 Task: Create a rule from the Routing list, Task moved to a section -> Set Priority in the project AgileNimbus , set the section as To-Do and set the priority of the task as  High
Action: Mouse moved to (1068, 438)
Screenshot: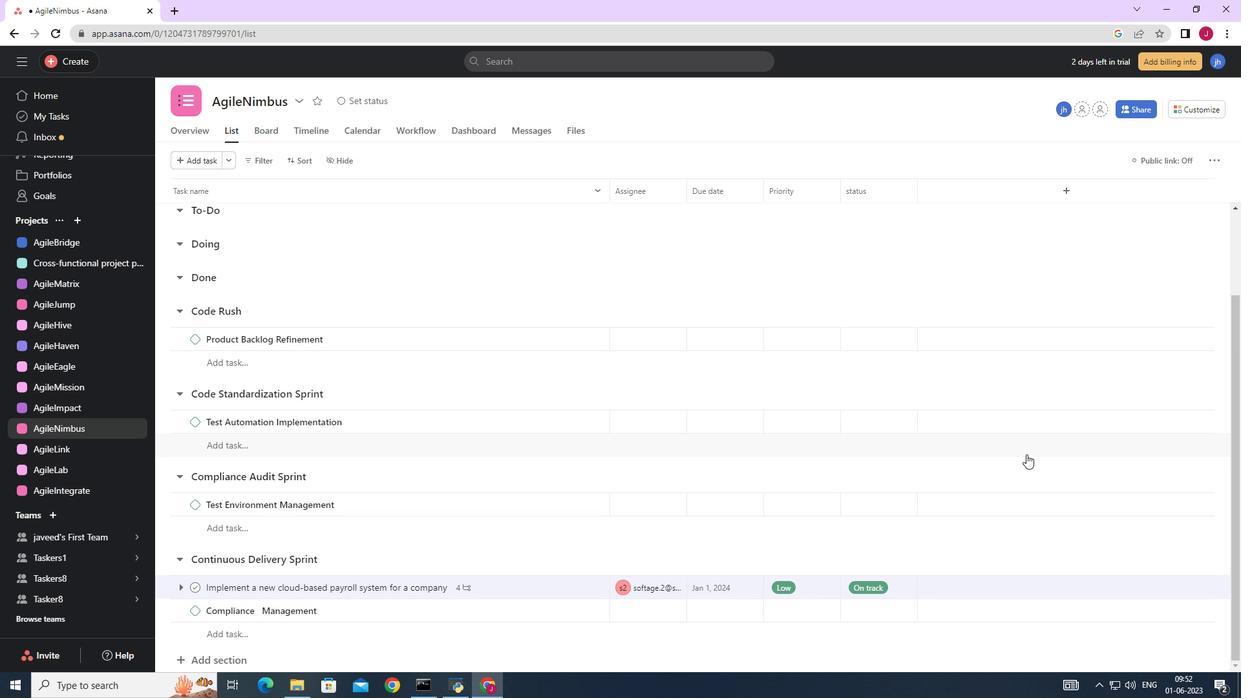 
Action: Mouse scrolled (1068, 439) with delta (0, 0)
Screenshot: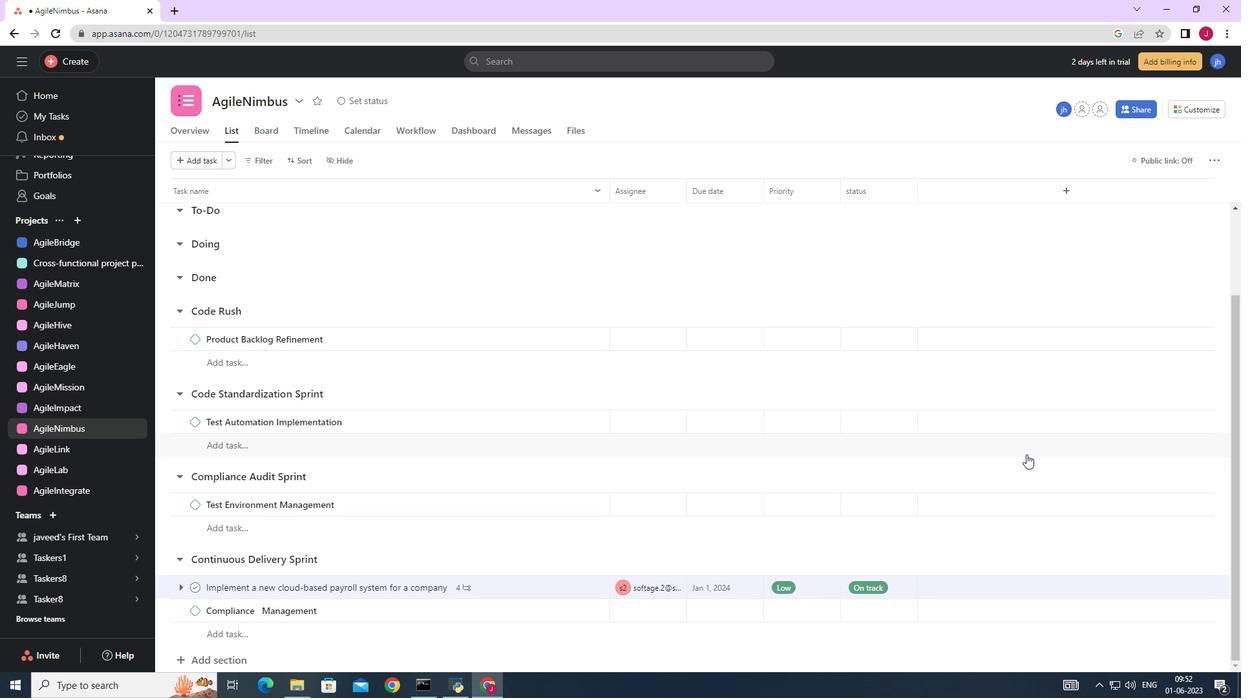 
Action: Mouse scrolled (1068, 439) with delta (0, 0)
Screenshot: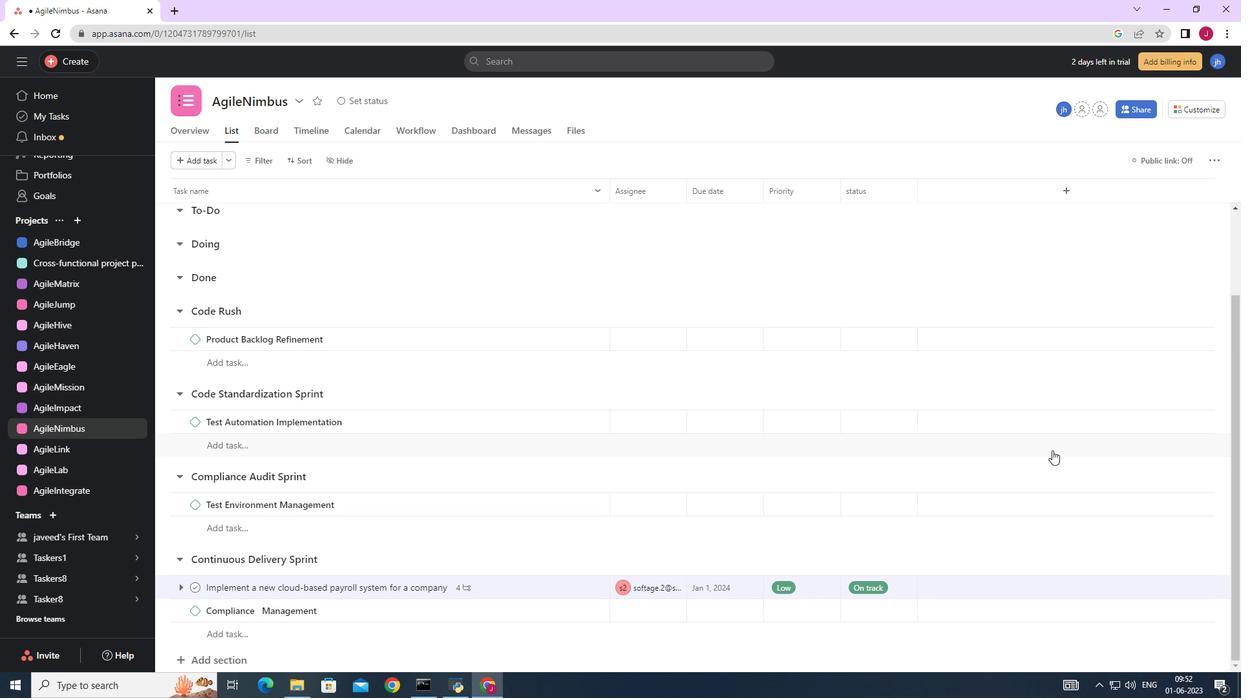 
Action: Mouse scrolled (1068, 439) with delta (0, 0)
Screenshot: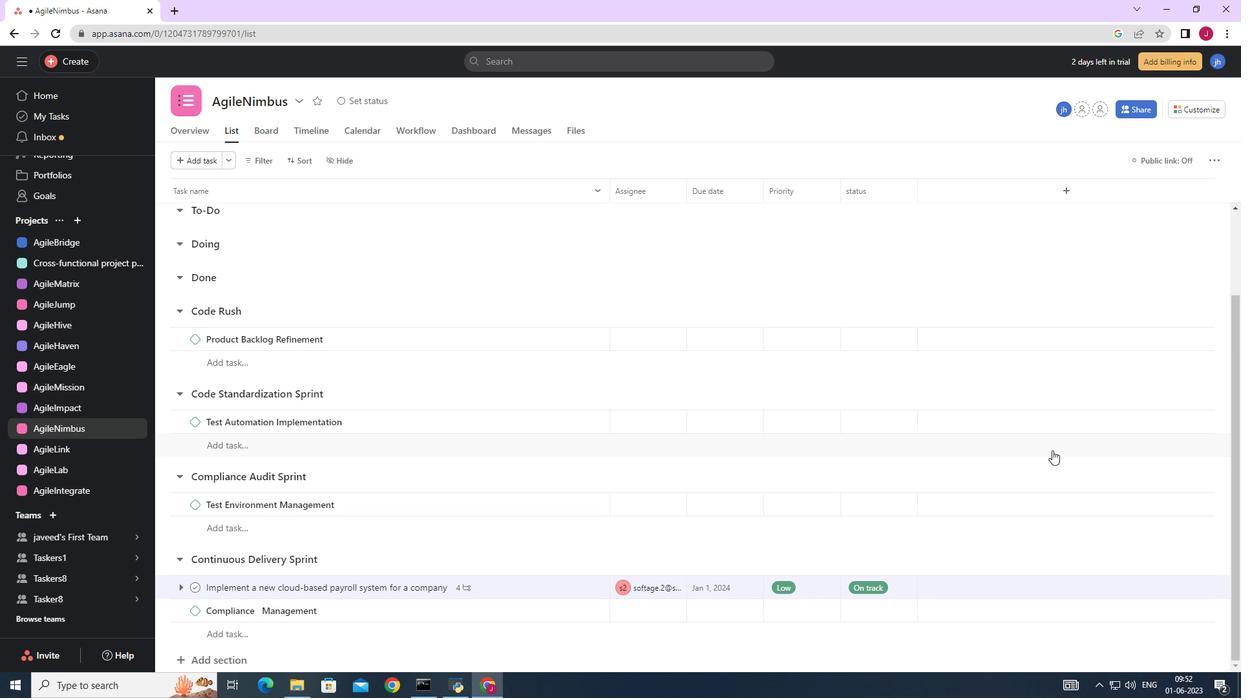 
Action: Mouse scrolled (1068, 439) with delta (0, 0)
Screenshot: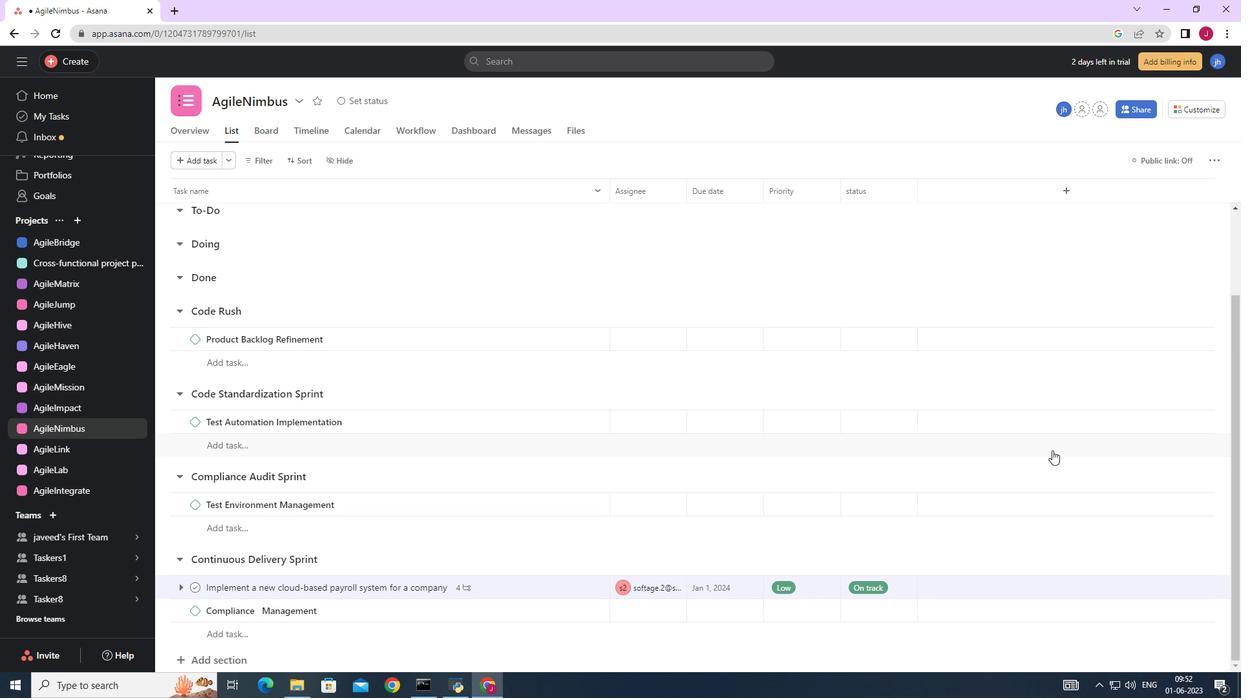 
Action: Mouse moved to (1073, 427)
Screenshot: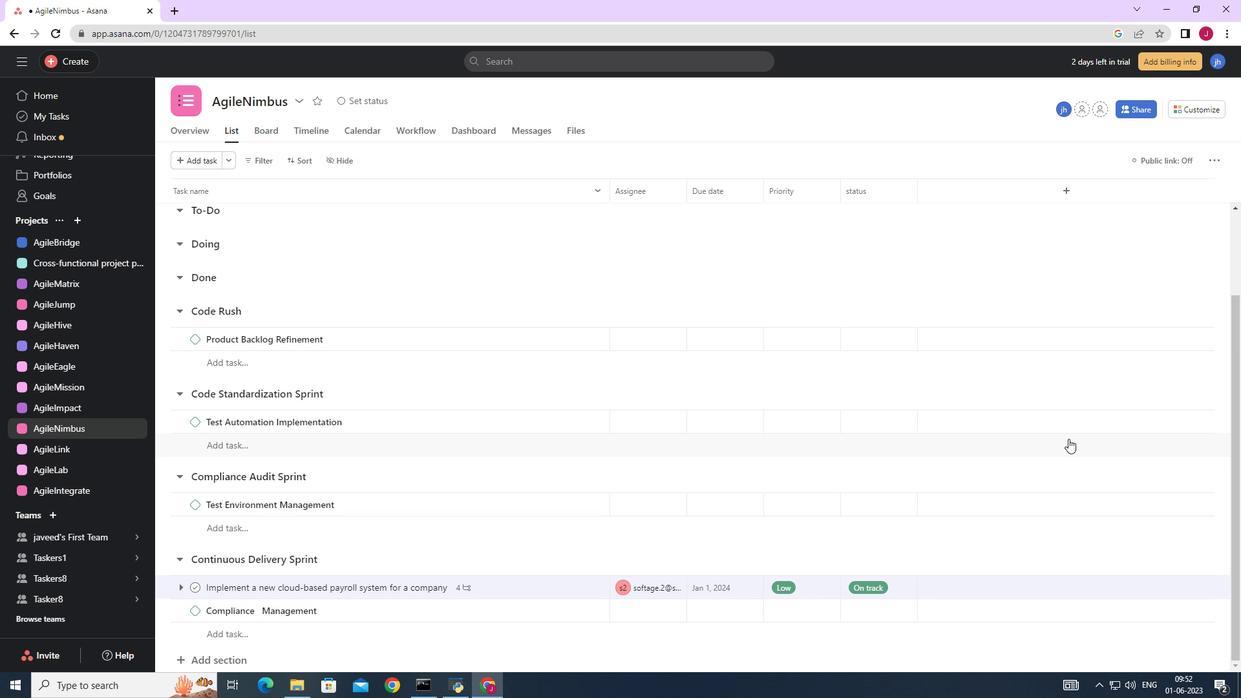 
Action: Mouse scrolled (1071, 433) with delta (0, 0)
Screenshot: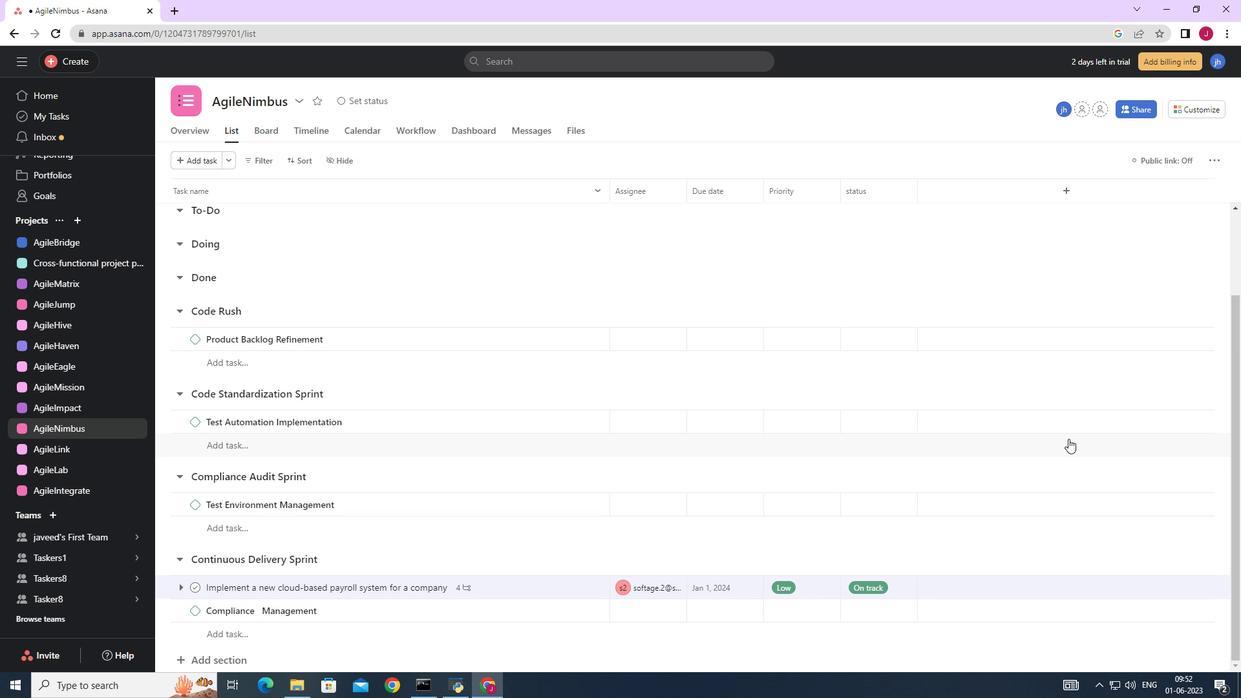 
Action: Mouse moved to (1197, 106)
Screenshot: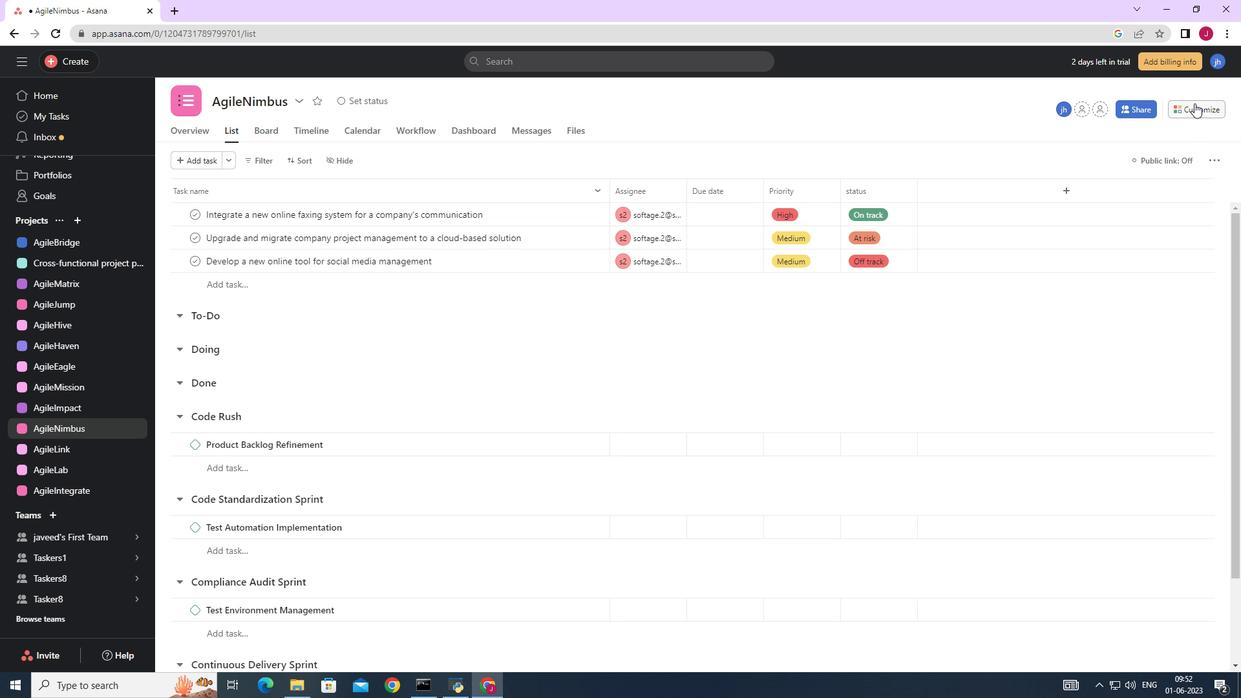 
Action: Mouse pressed left at (1197, 106)
Screenshot: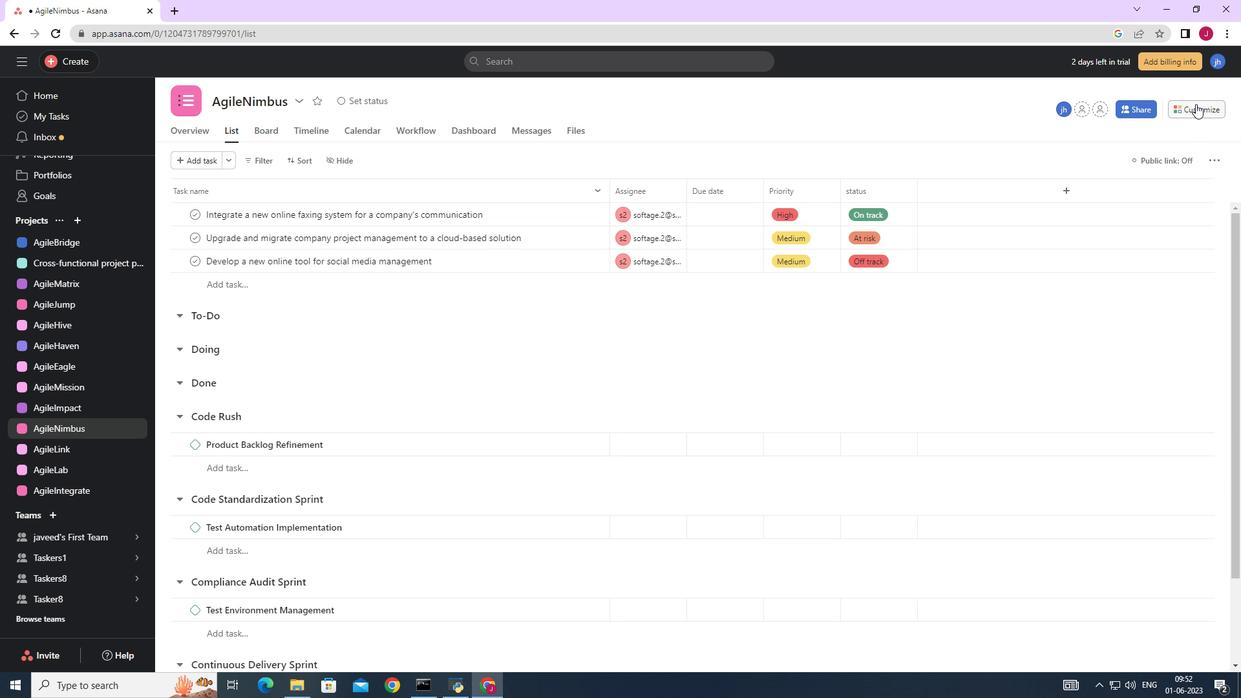 
Action: Mouse moved to (967, 279)
Screenshot: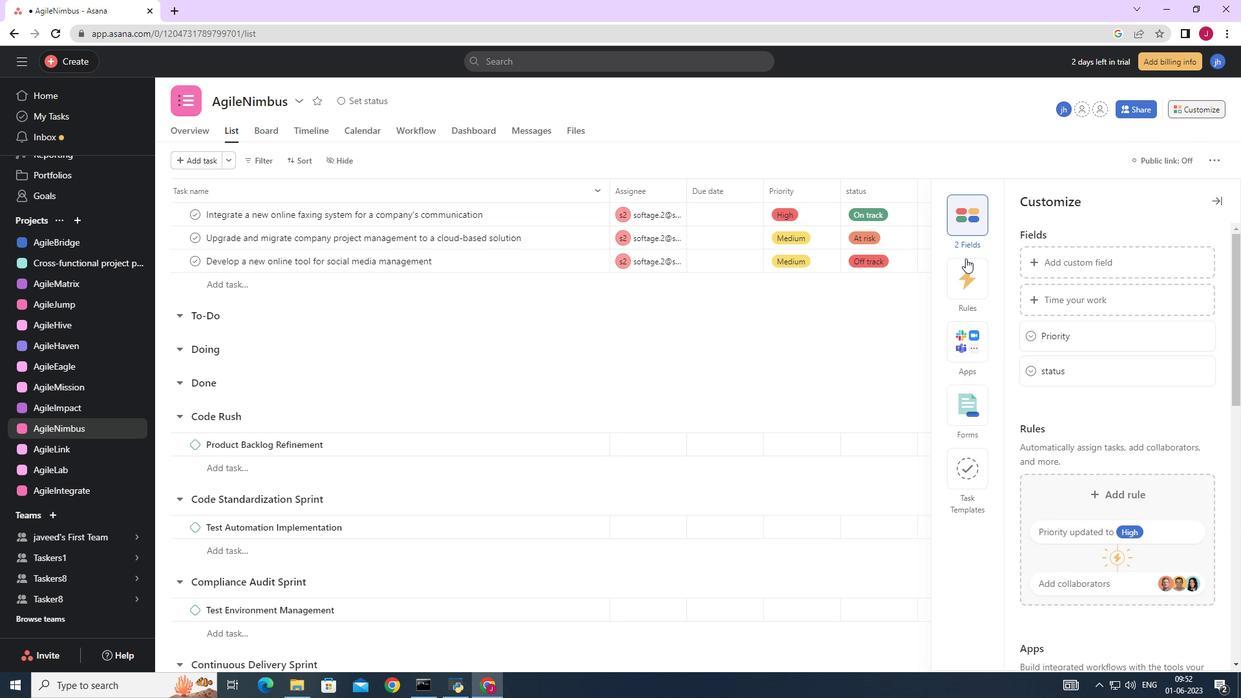 
Action: Mouse pressed left at (967, 279)
Screenshot: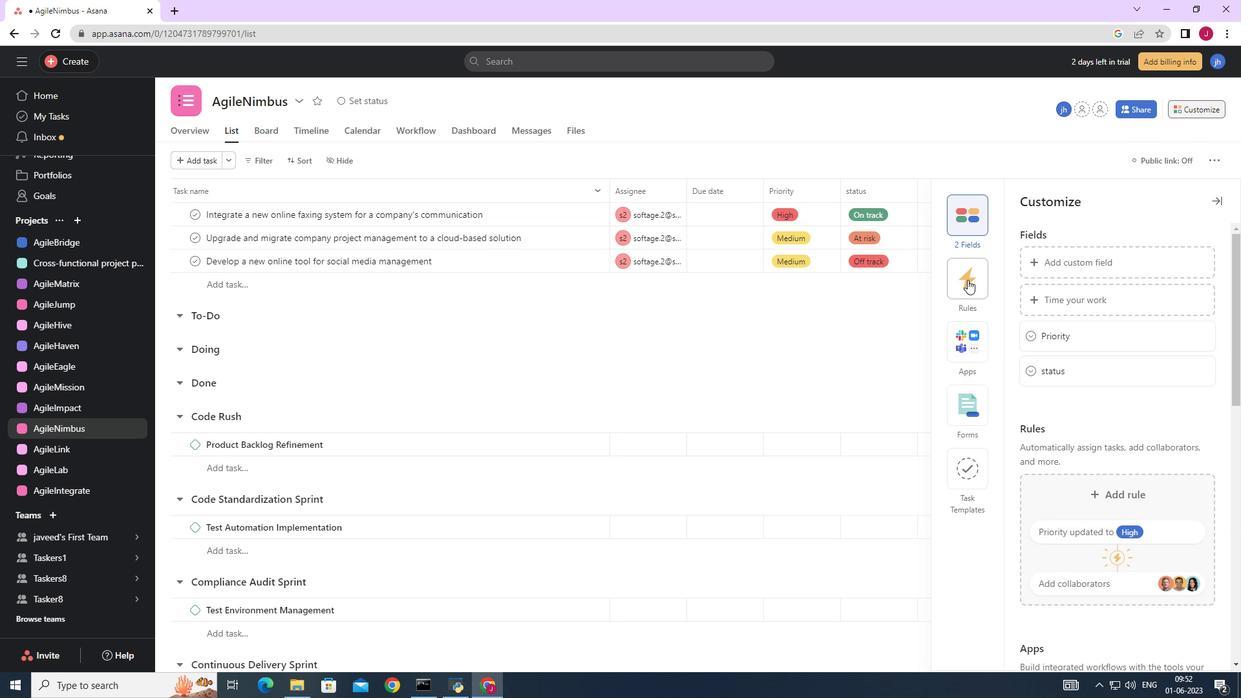 
Action: Mouse moved to (1078, 307)
Screenshot: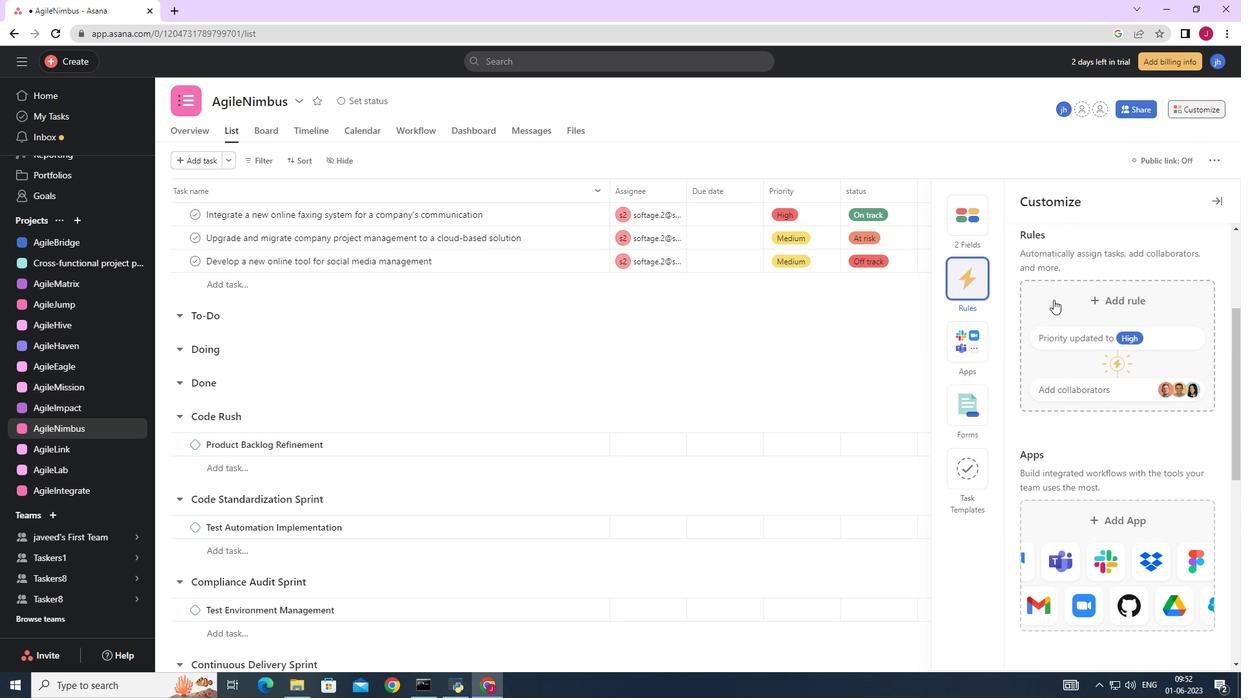
Action: Mouse pressed left at (1078, 307)
Screenshot: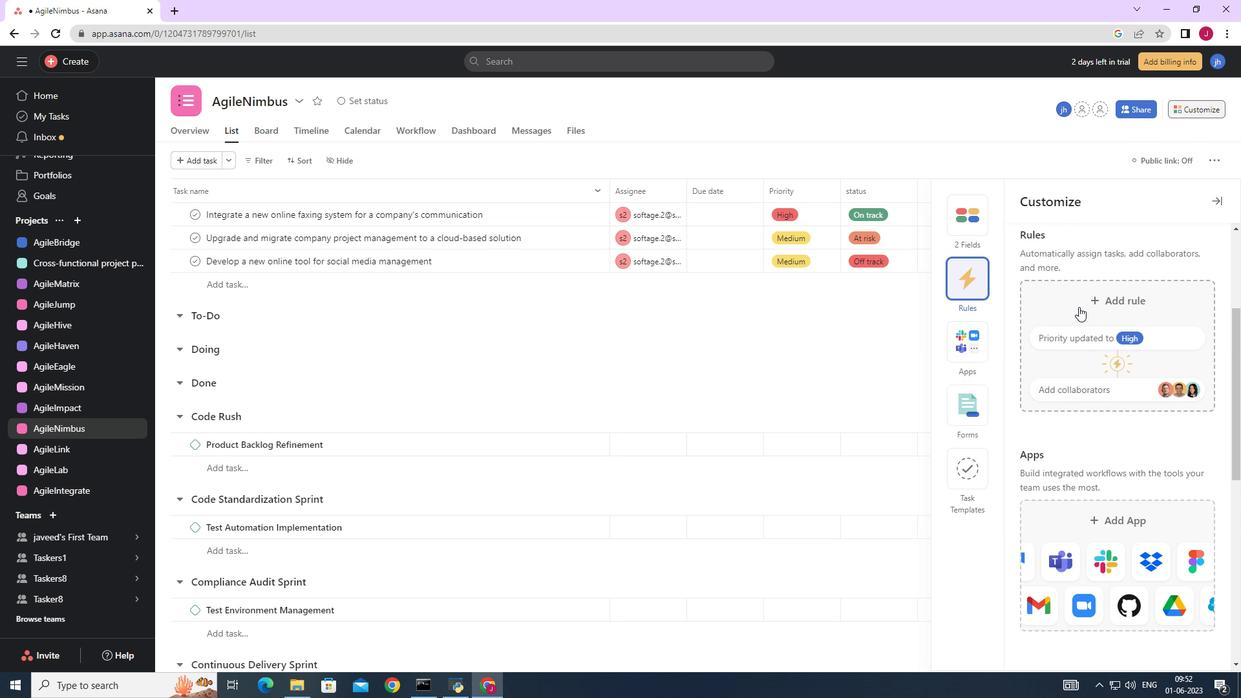 
Action: Mouse moved to (260, 171)
Screenshot: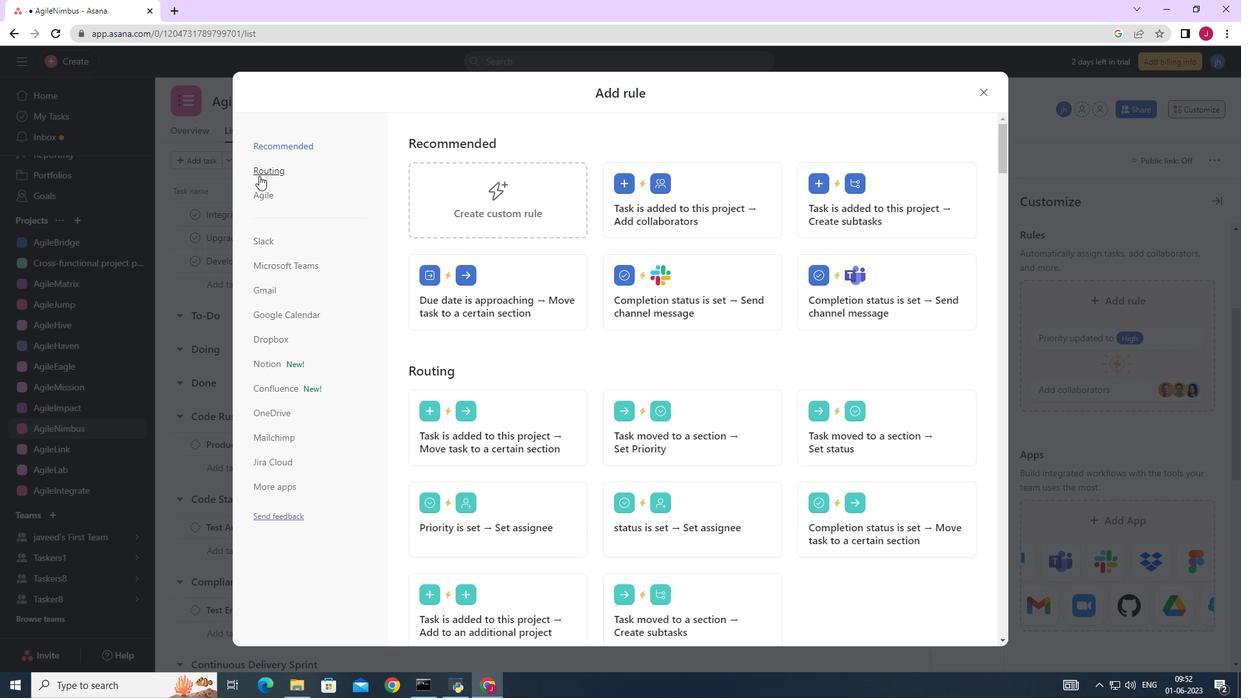 
Action: Mouse pressed left at (260, 171)
Screenshot: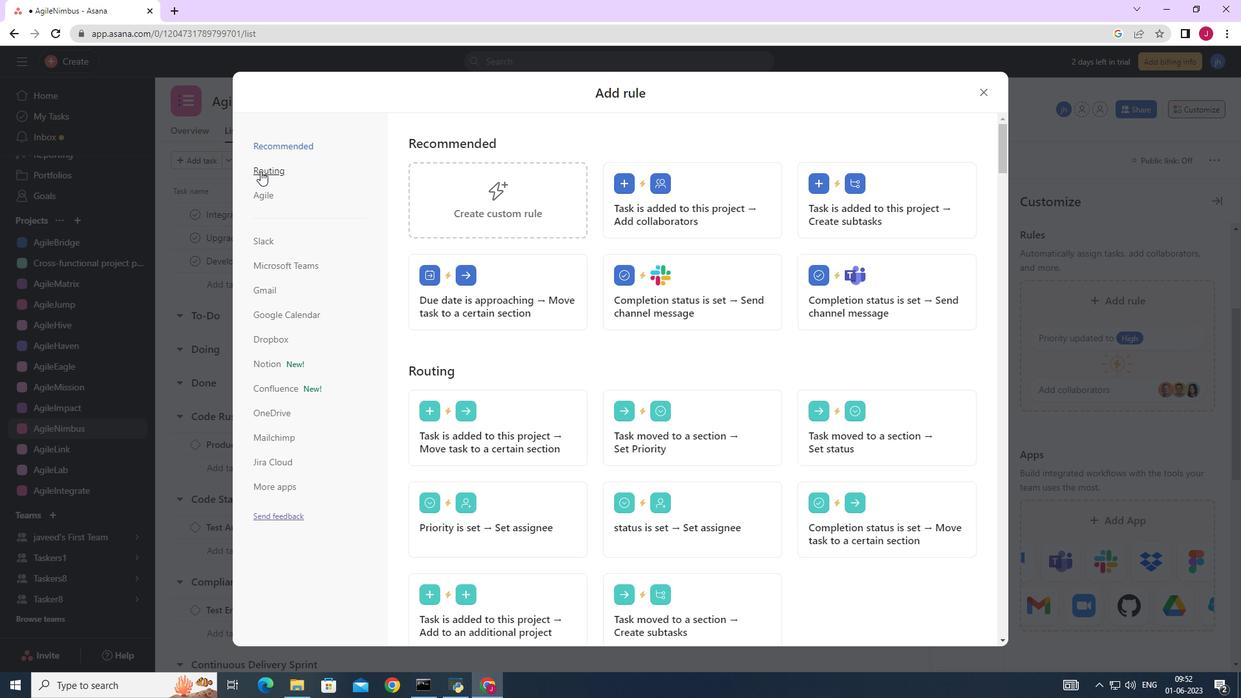 
Action: Mouse moved to (712, 206)
Screenshot: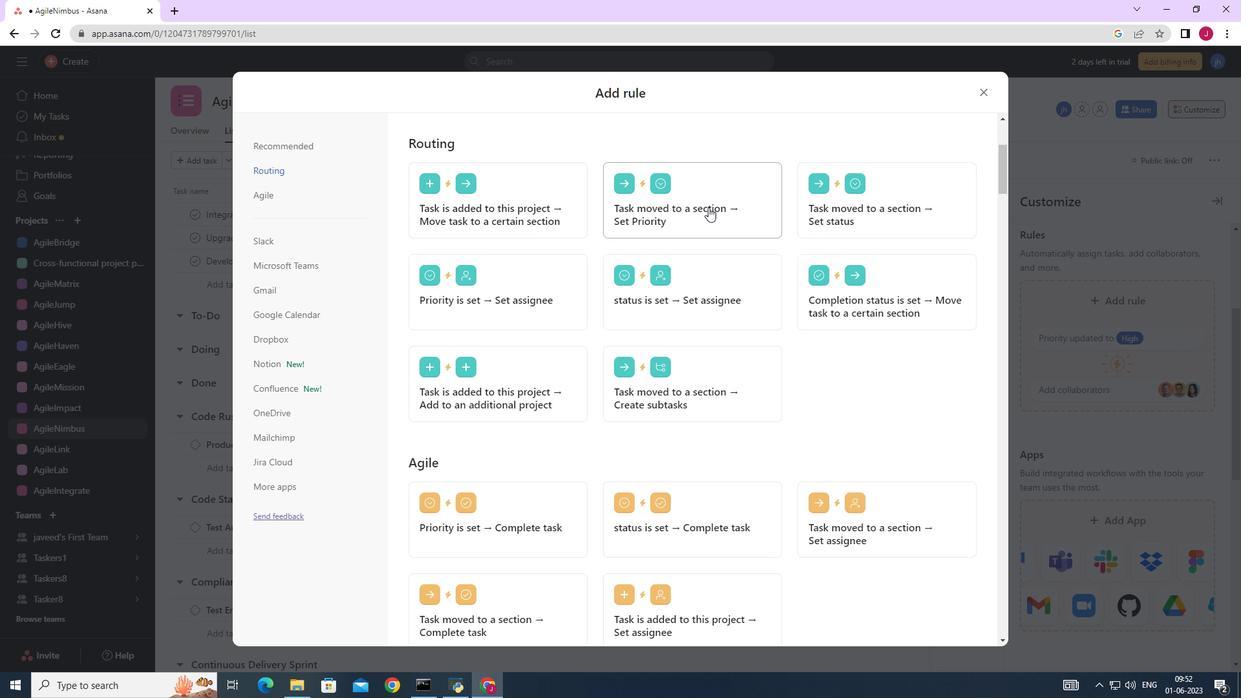 
Action: Mouse pressed left at (712, 206)
Screenshot: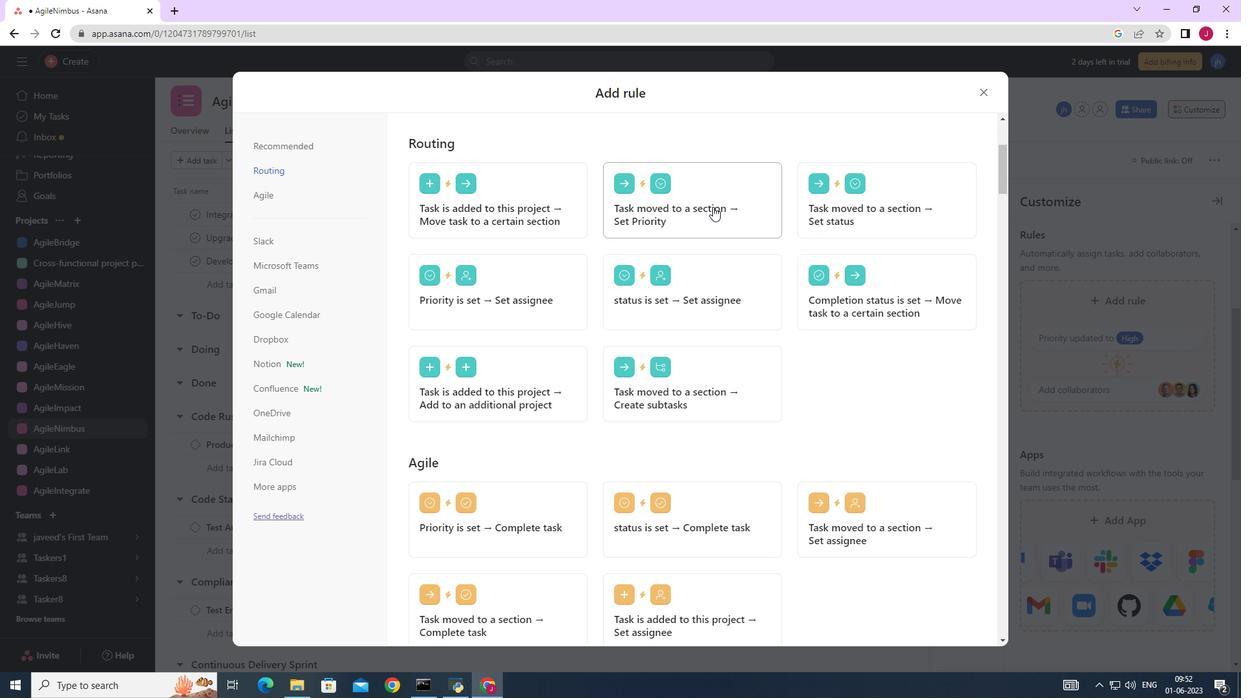 
Action: Mouse moved to (522, 340)
Screenshot: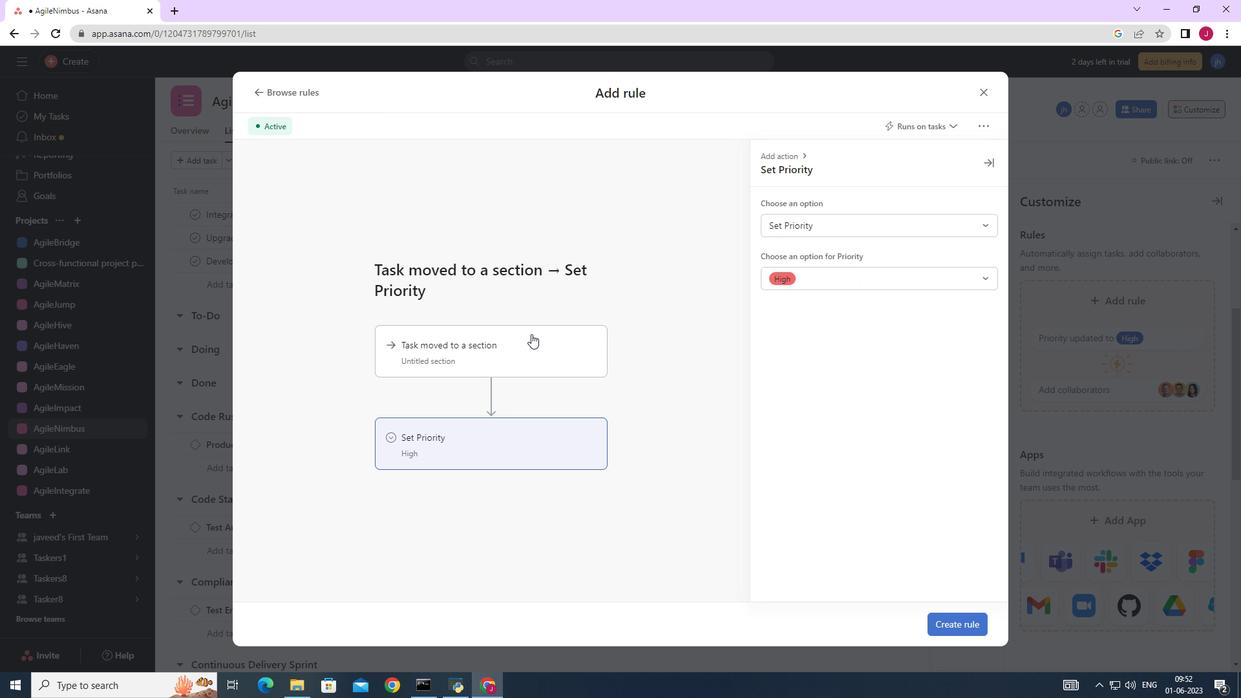 
Action: Mouse pressed left at (522, 340)
Screenshot: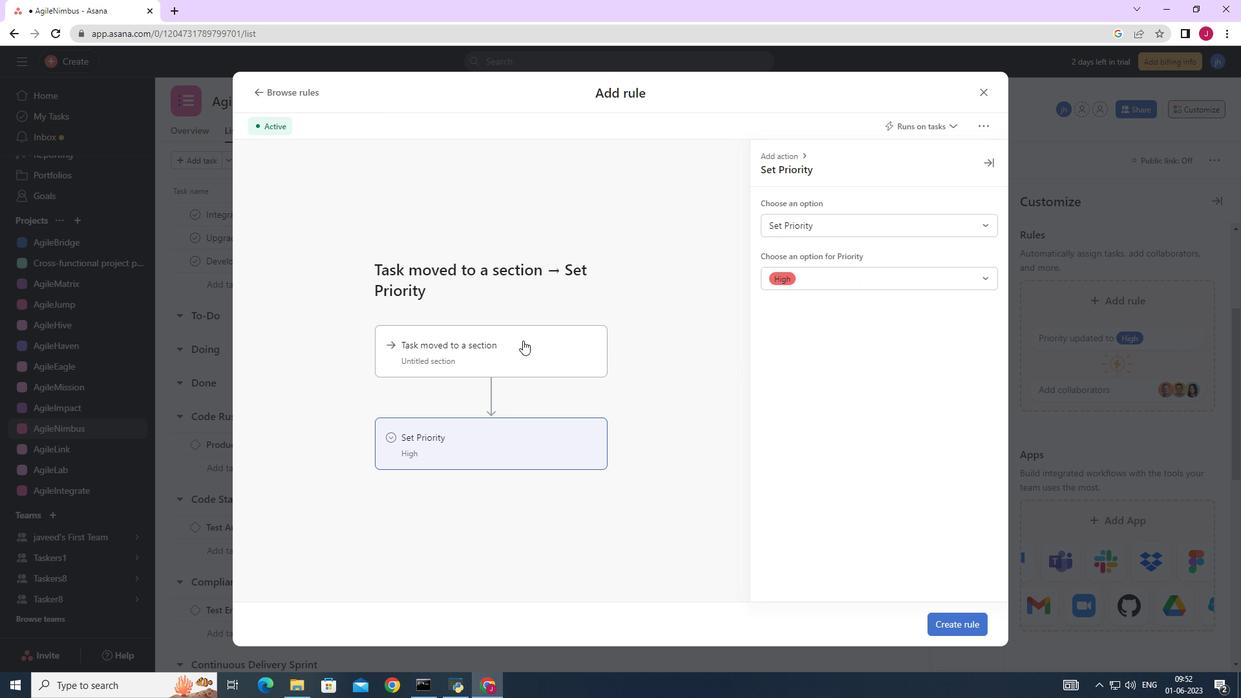 
Action: Mouse moved to (796, 221)
Screenshot: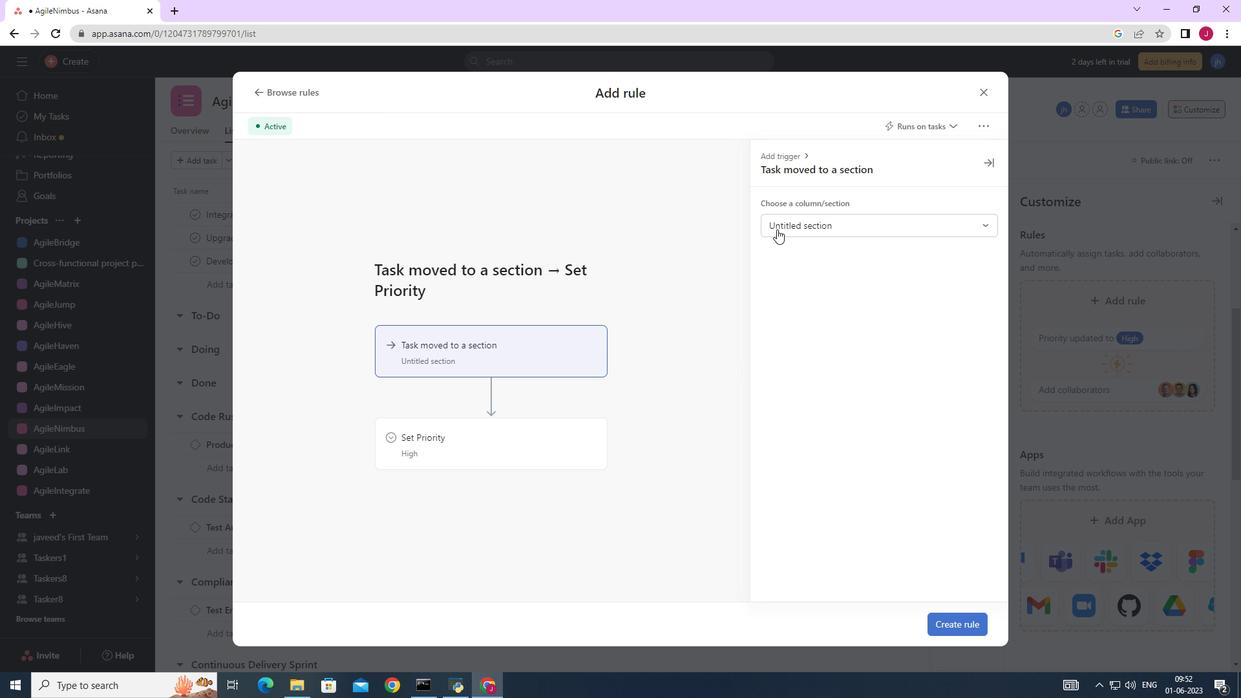 
Action: Mouse pressed left at (796, 221)
Screenshot: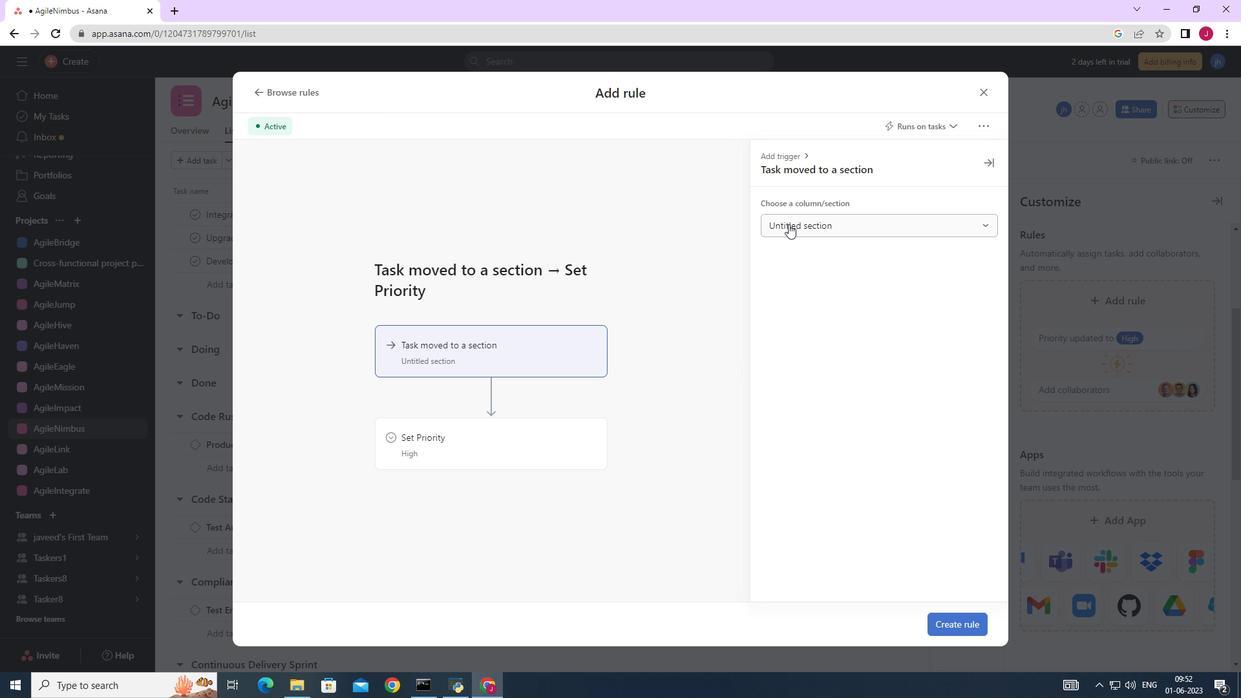 
Action: Mouse moved to (801, 277)
Screenshot: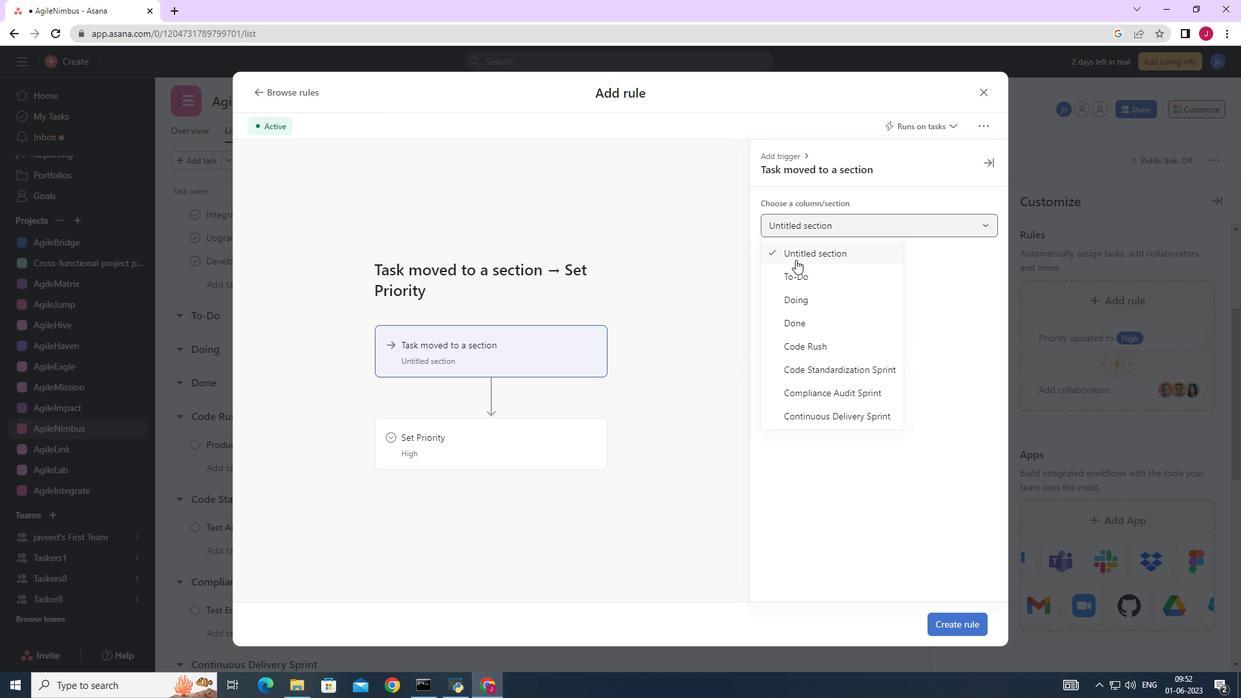 
Action: Mouse pressed left at (801, 277)
Screenshot: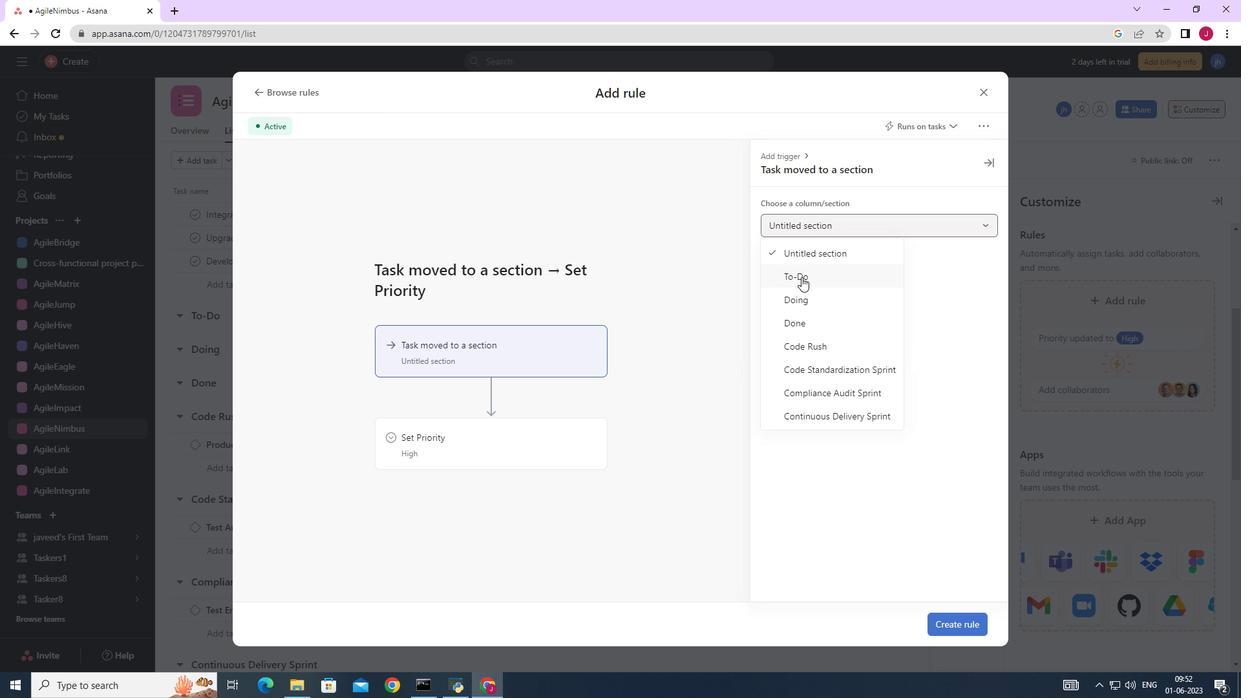 
Action: Mouse moved to (478, 437)
Screenshot: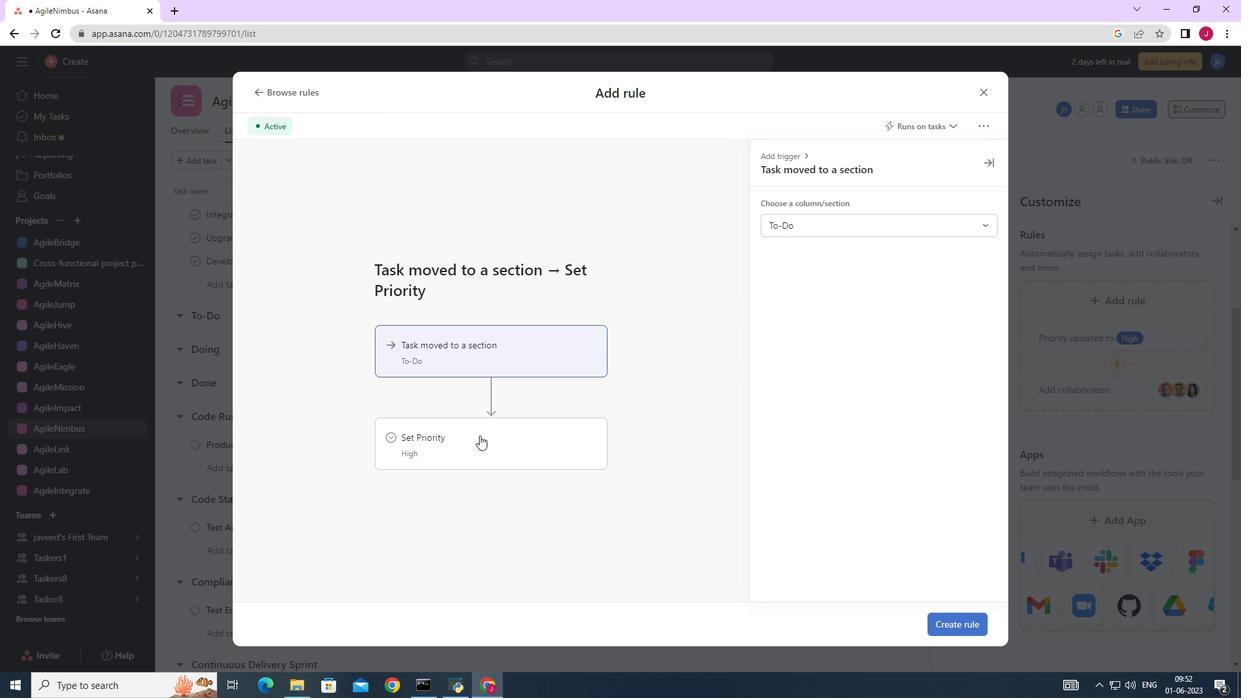 
Action: Mouse pressed left at (478, 437)
Screenshot: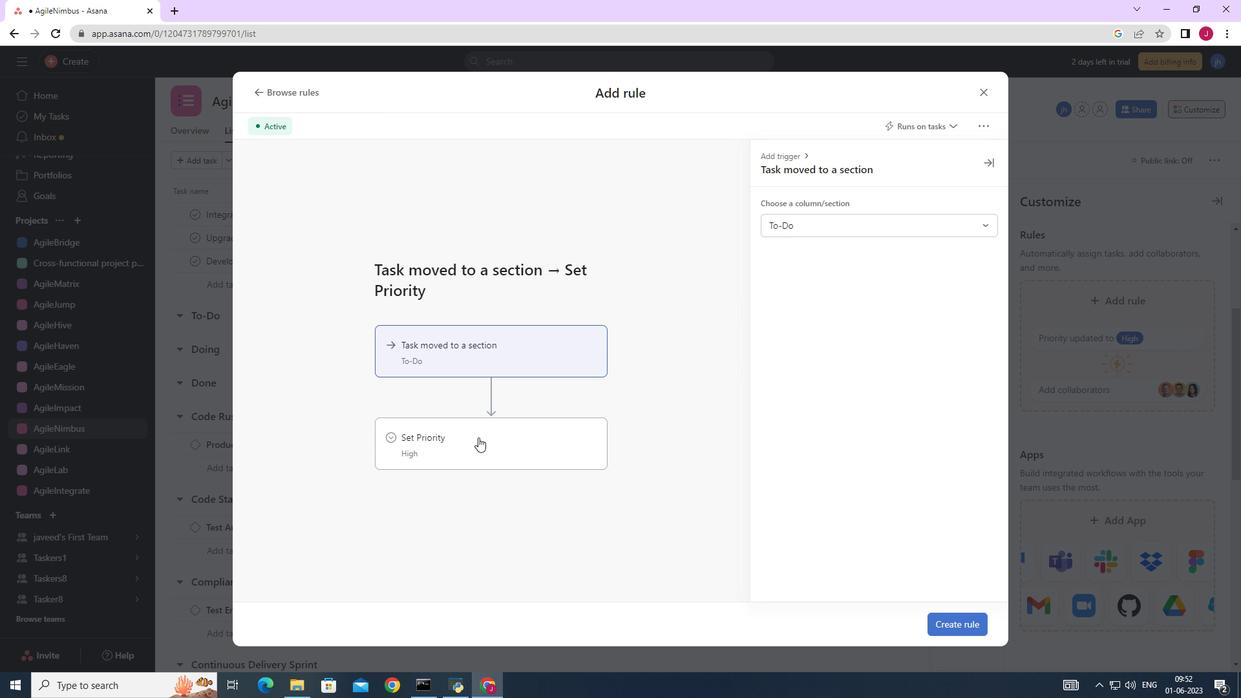 
Action: Mouse moved to (813, 223)
Screenshot: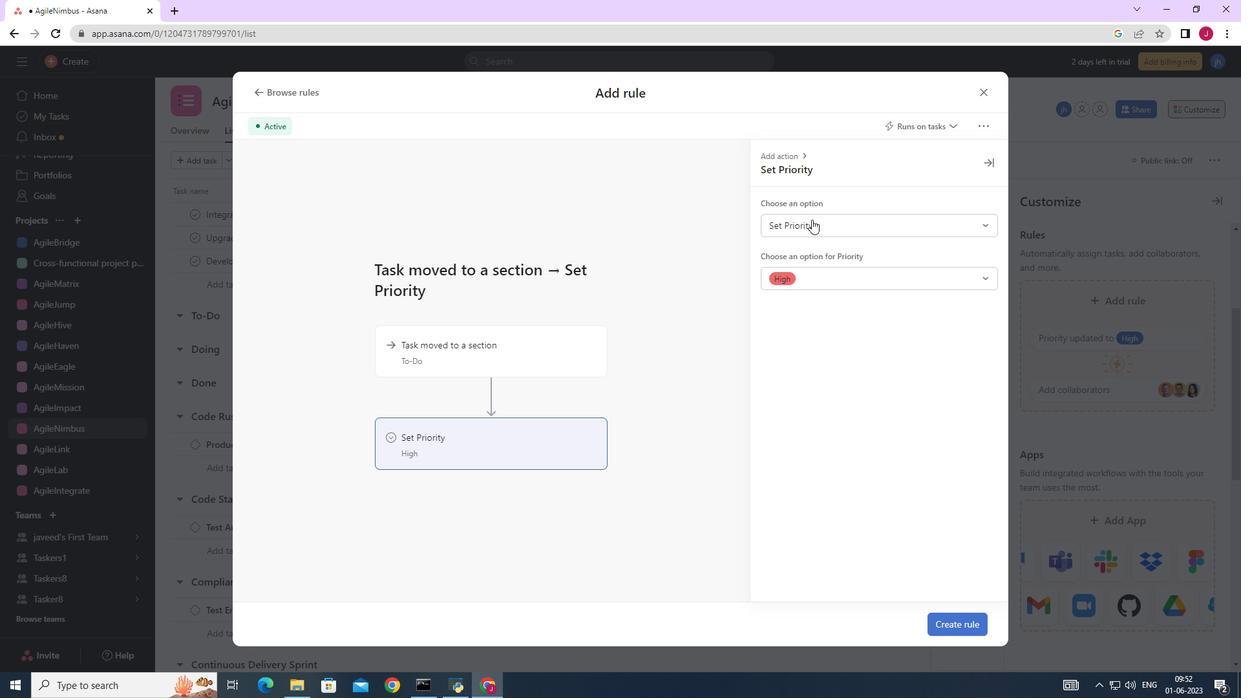 
Action: Mouse pressed left at (813, 223)
Screenshot: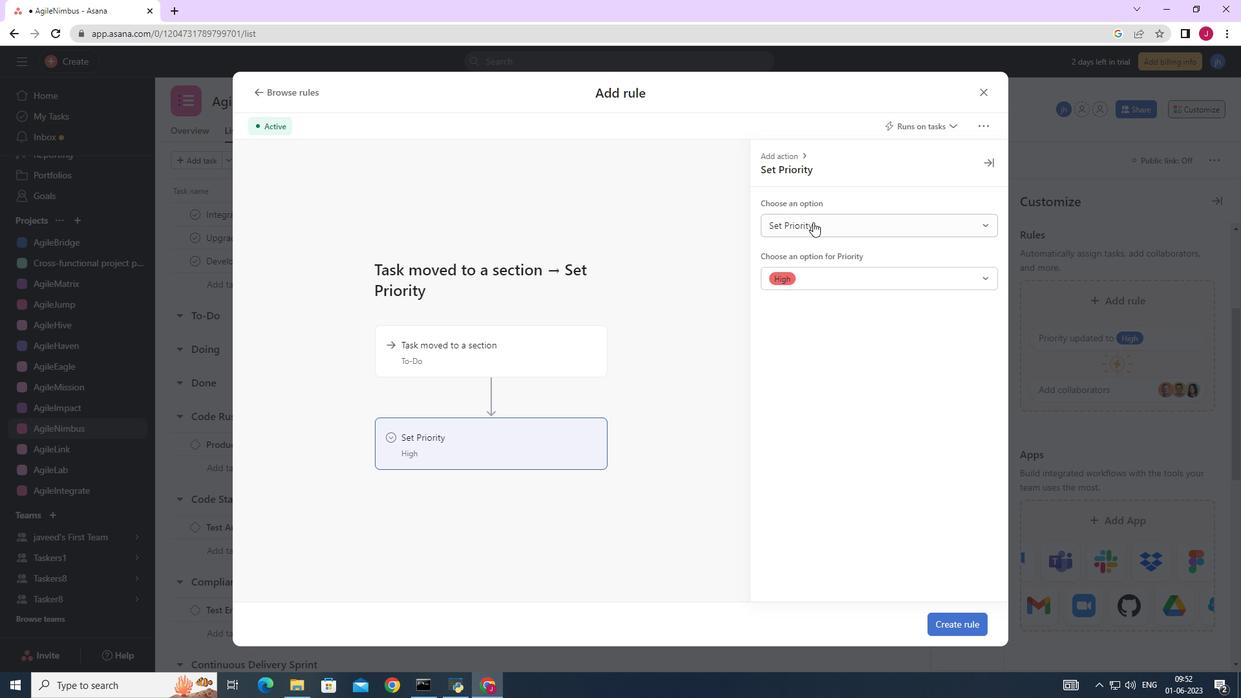 
Action: Mouse moved to (806, 254)
Screenshot: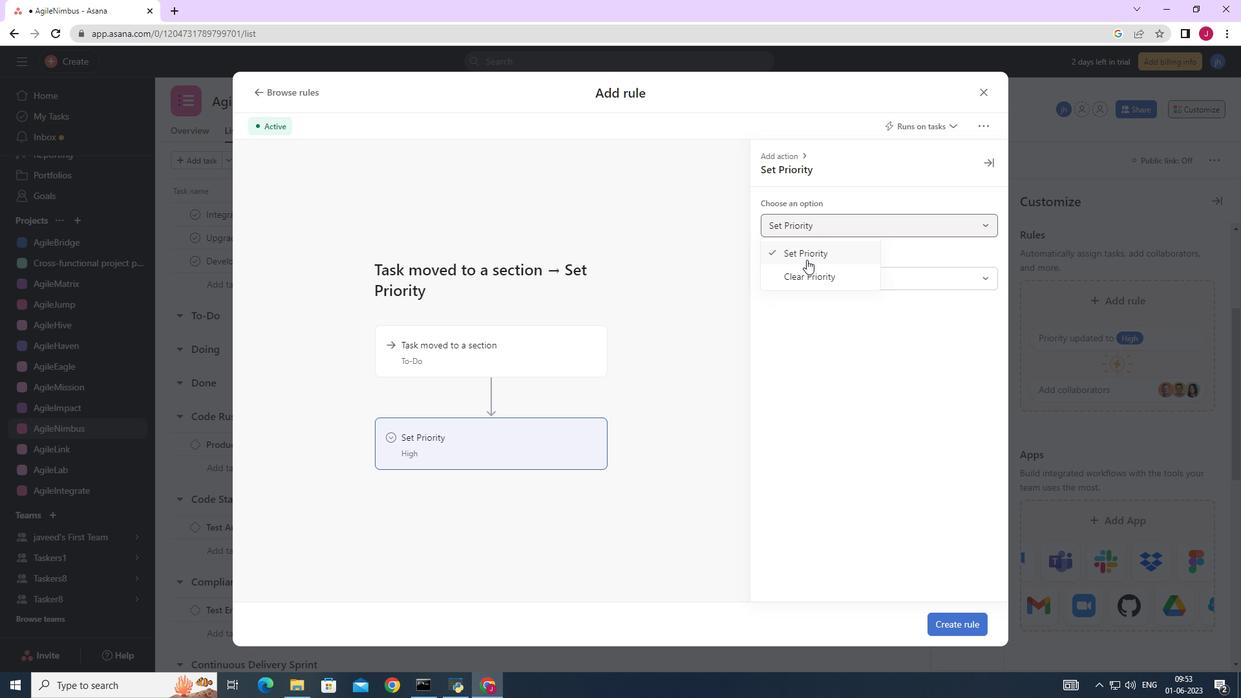 
Action: Mouse pressed left at (806, 254)
Screenshot: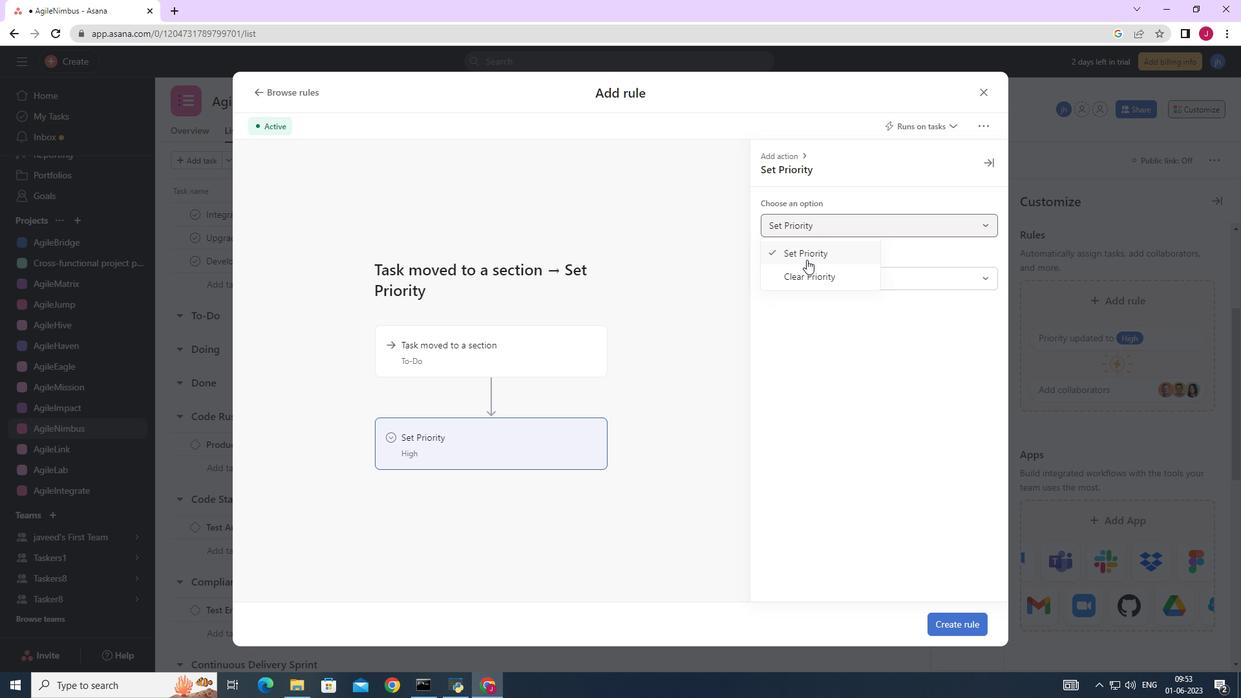 
Action: Mouse moved to (790, 278)
Screenshot: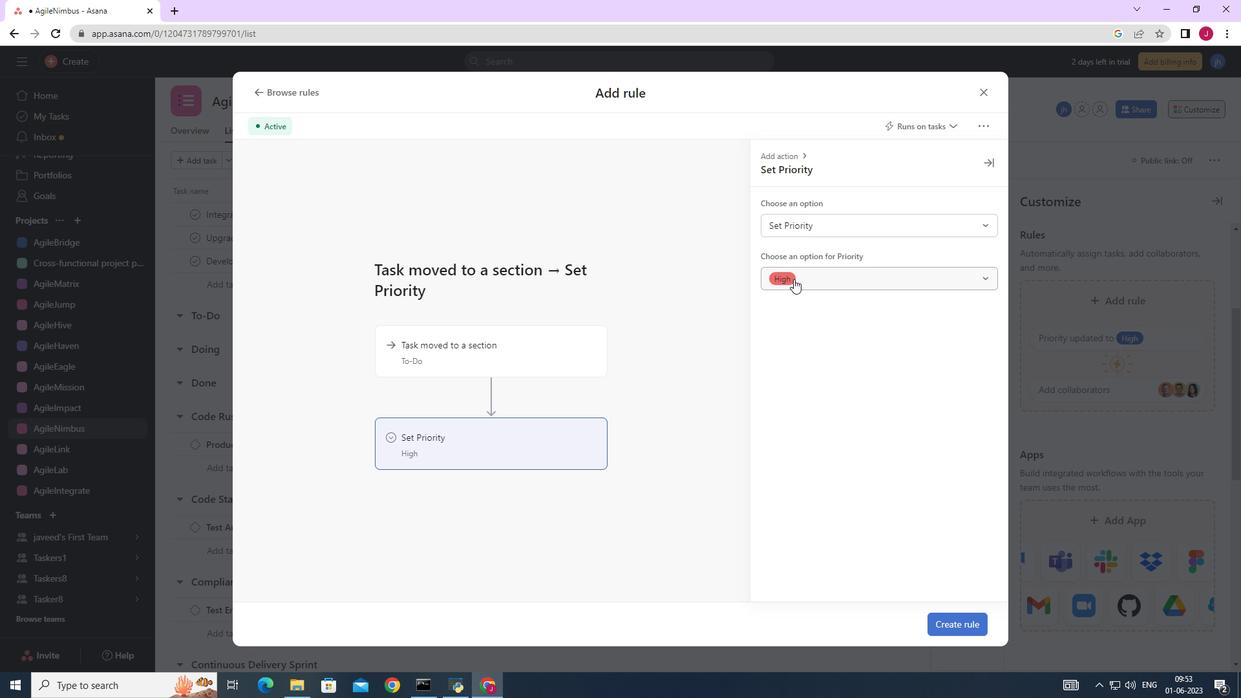 
Action: Mouse pressed left at (790, 278)
Screenshot: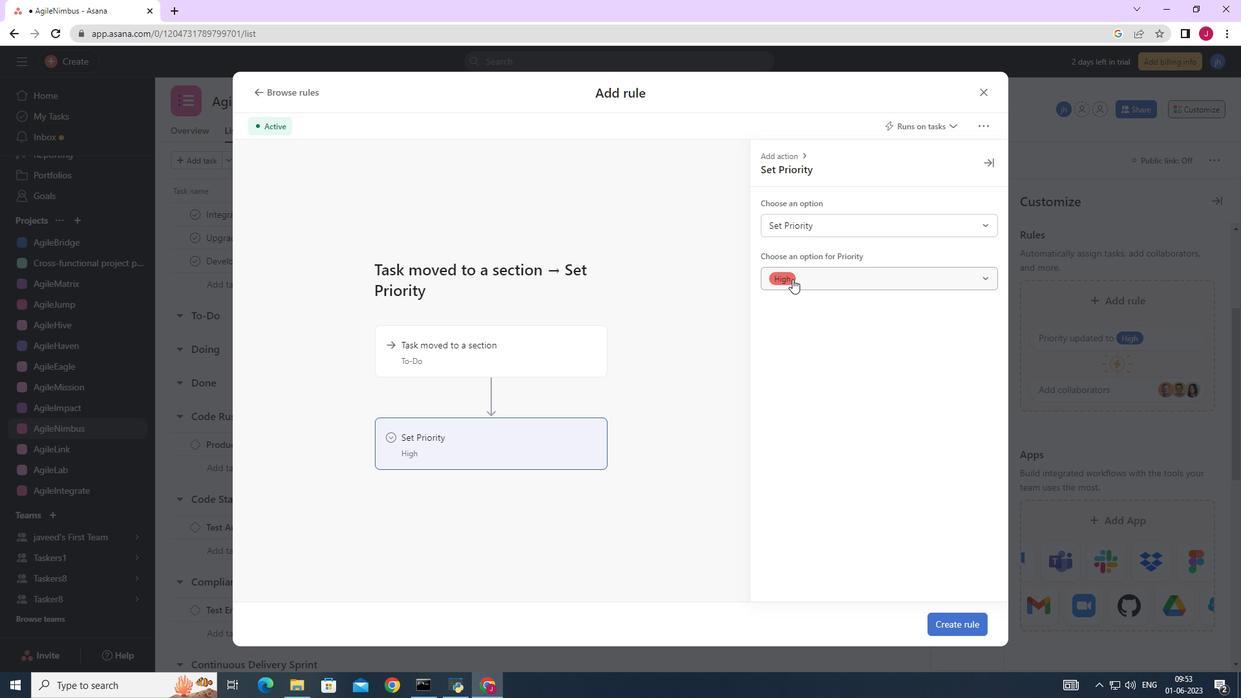 
Action: Mouse moved to (799, 306)
Screenshot: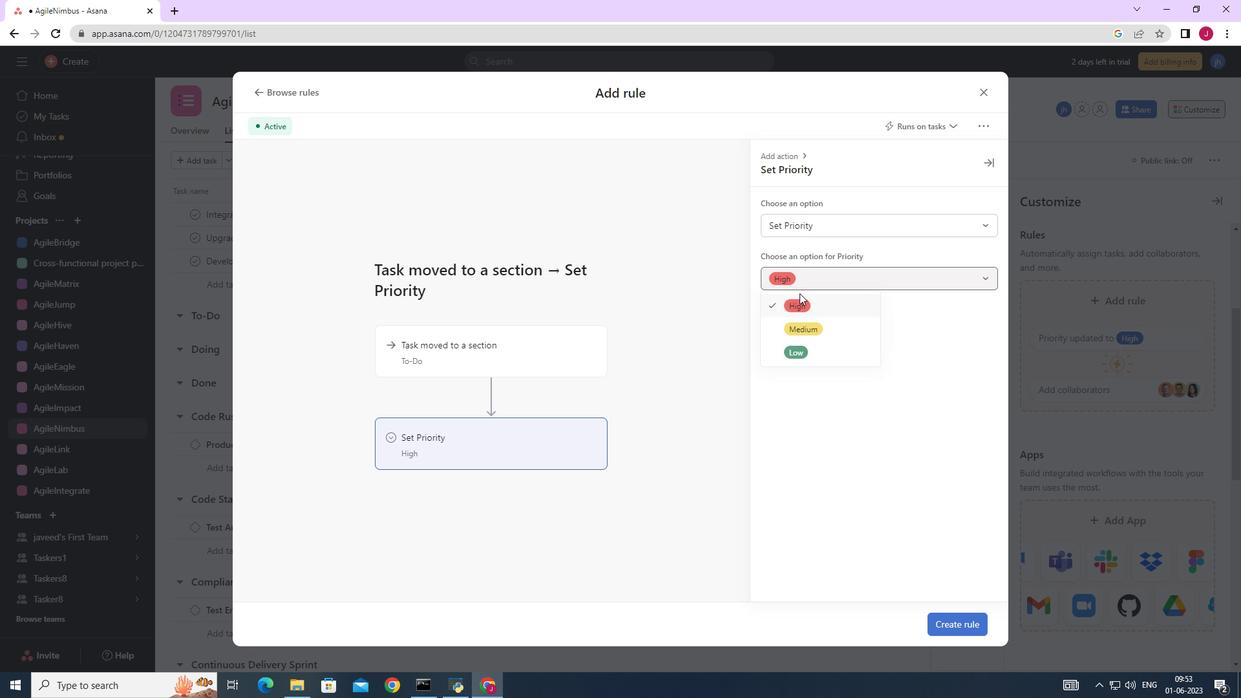
Action: Mouse pressed left at (799, 306)
Screenshot: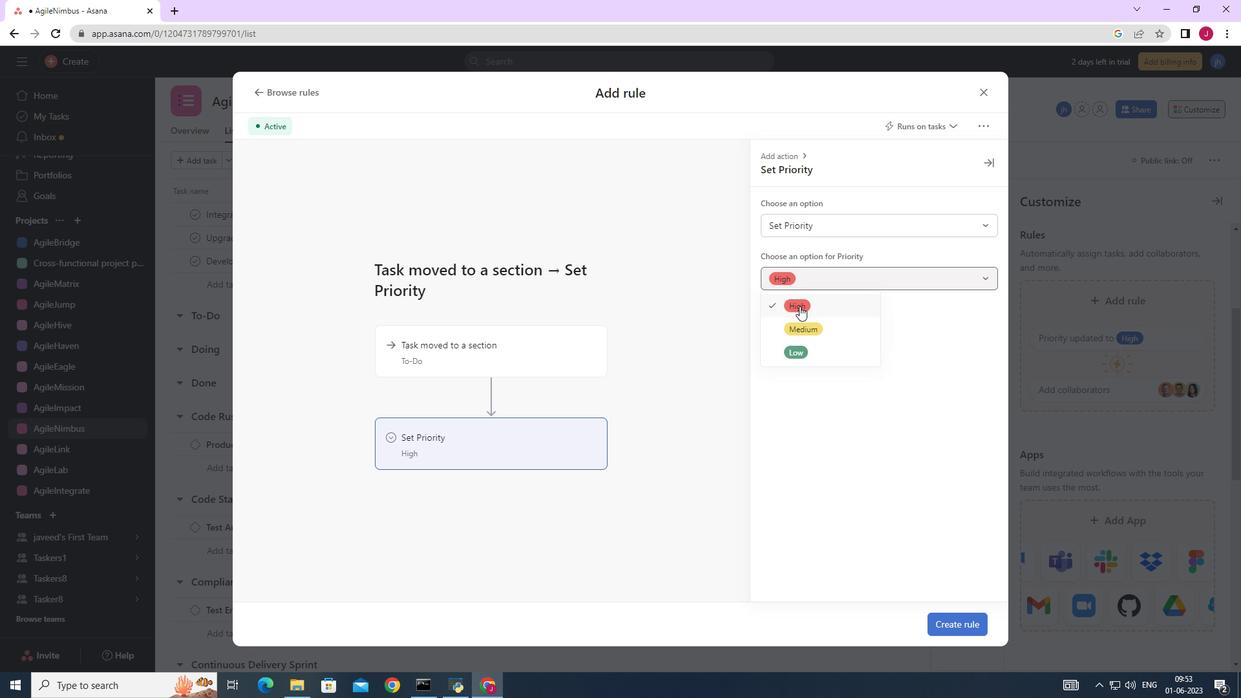 
Action: Mouse moved to (972, 625)
Screenshot: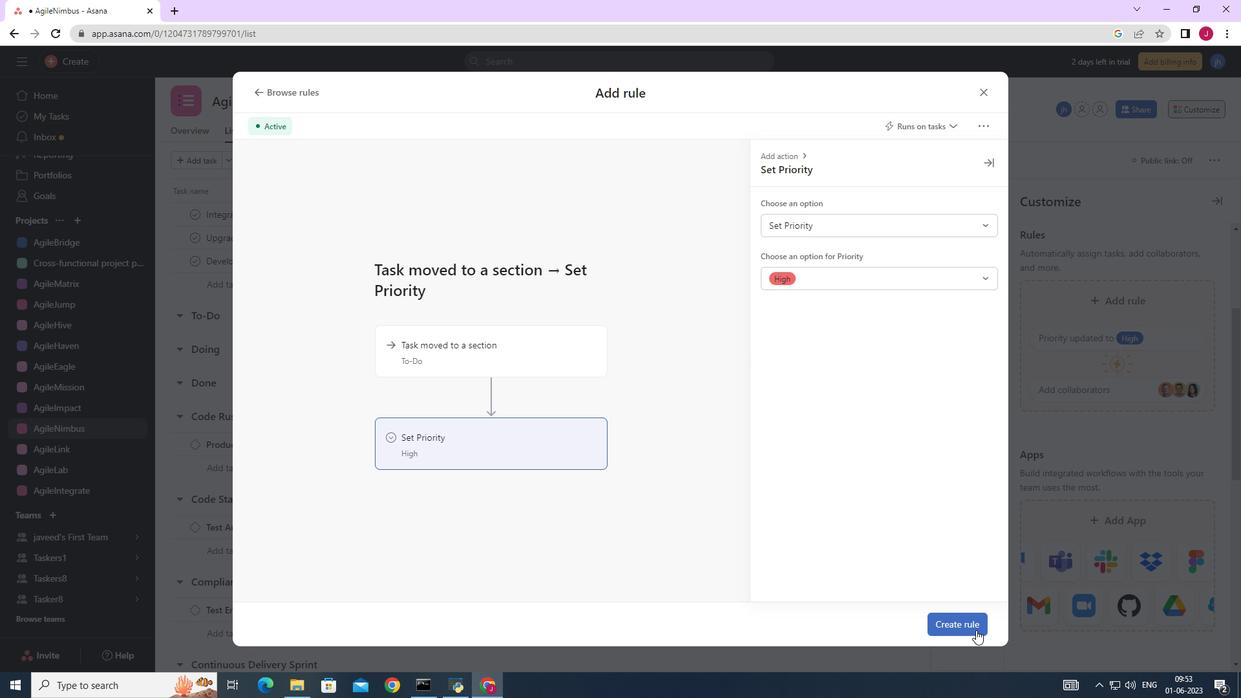 
Action: Mouse pressed left at (972, 625)
Screenshot: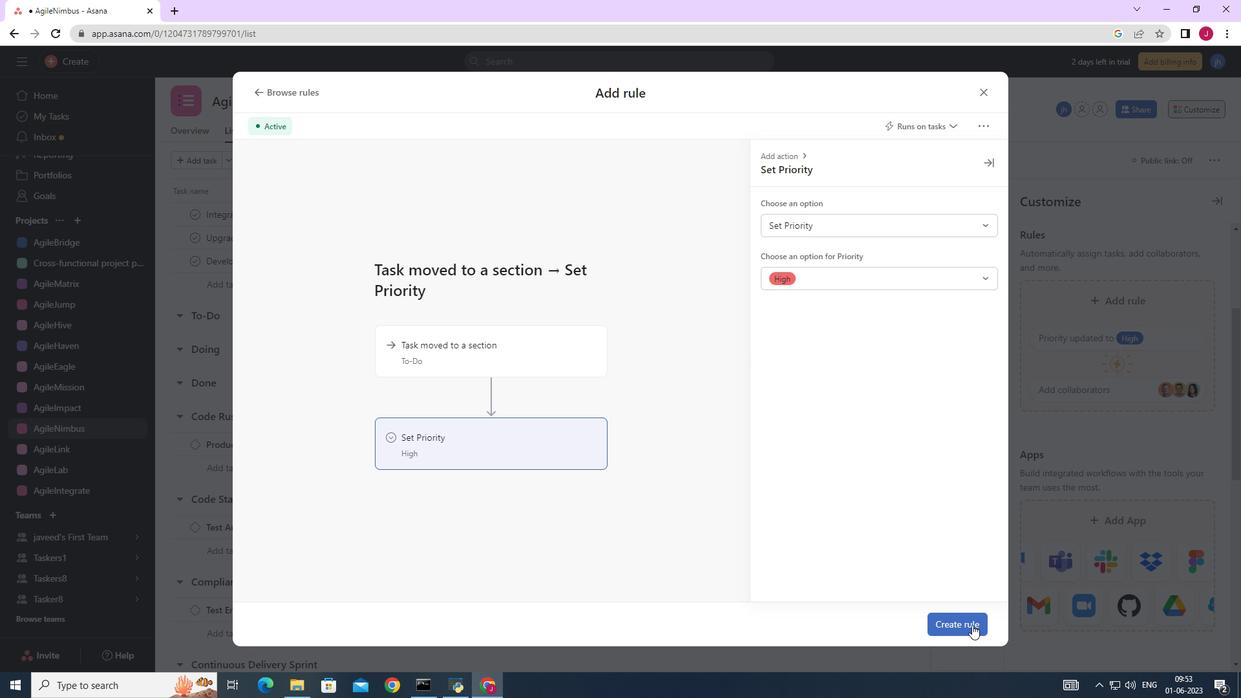 
Action: Mouse moved to (922, 597)
Screenshot: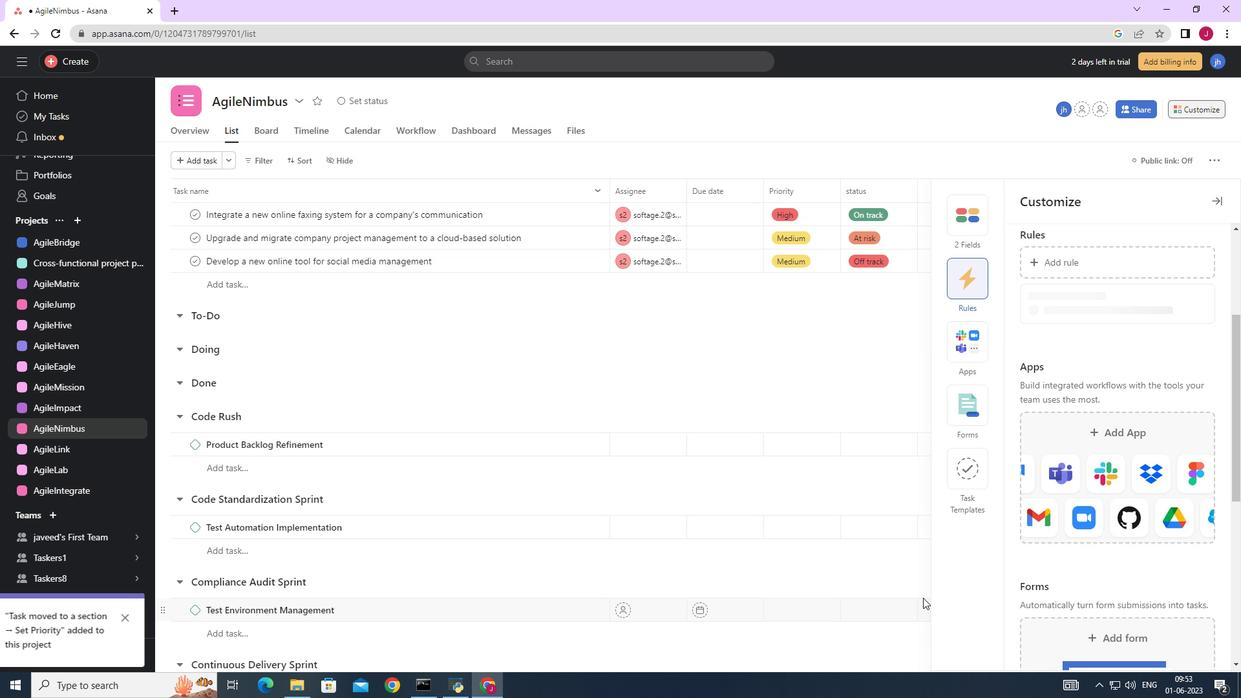 
